 Task: Add a condition where "Description Contains the following string Prioritization" in unsolved tickets in your groups.
Action: Mouse moved to (156, 507)
Screenshot: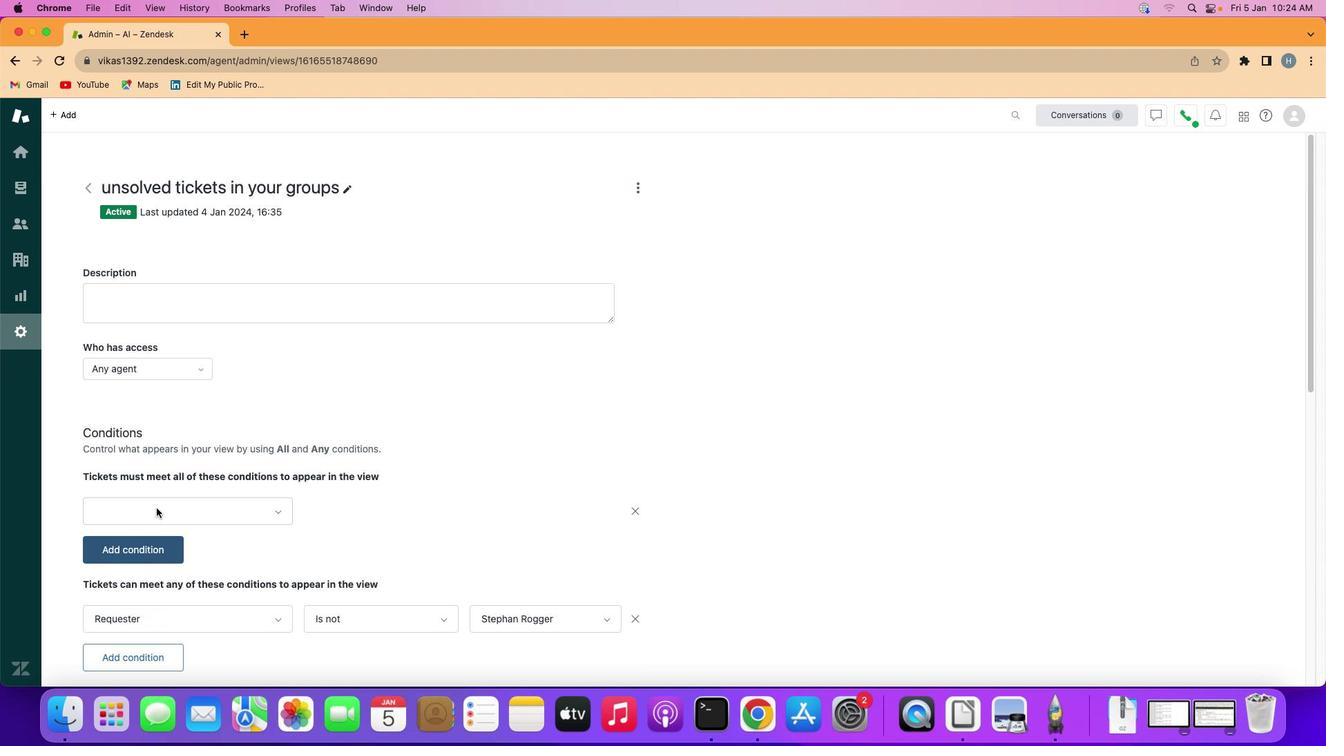 
Action: Mouse pressed left at (156, 507)
Screenshot: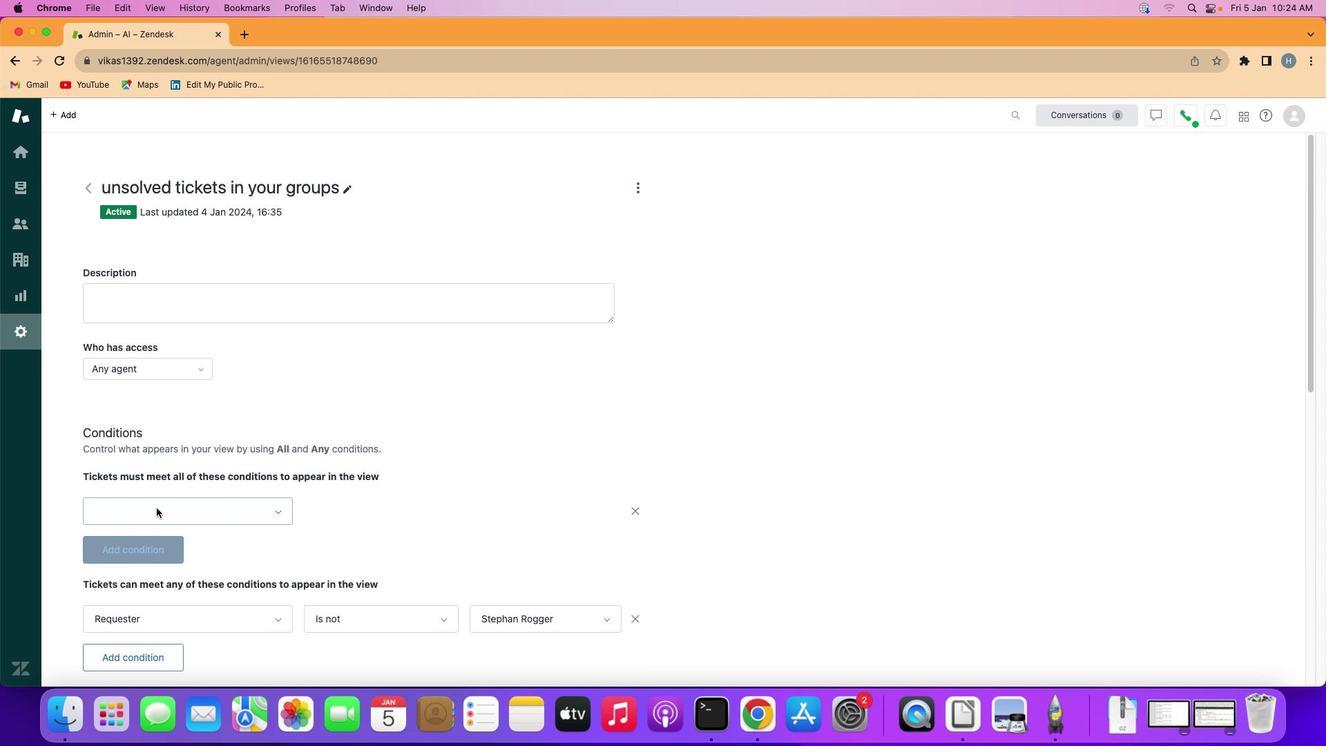 
Action: Mouse moved to (158, 509)
Screenshot: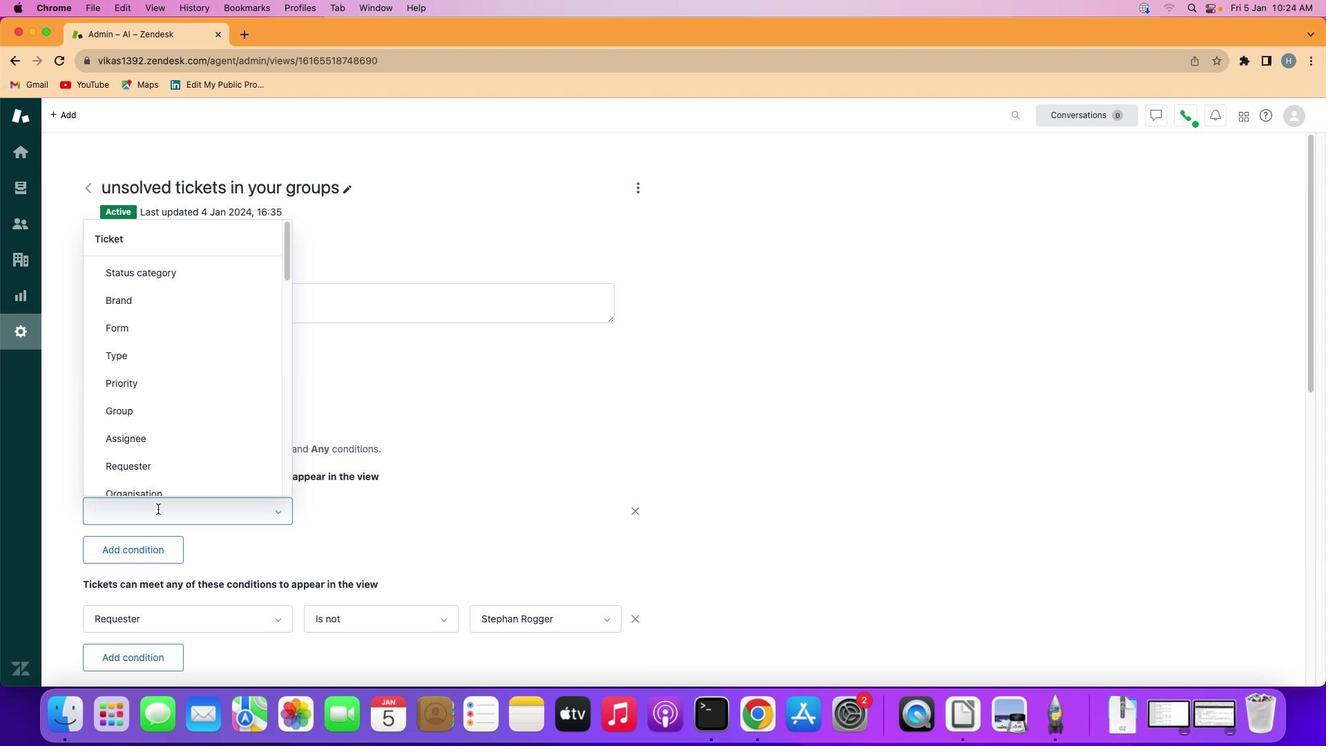 
Action: Mouse pressed left at (158, 509)
Screenshot: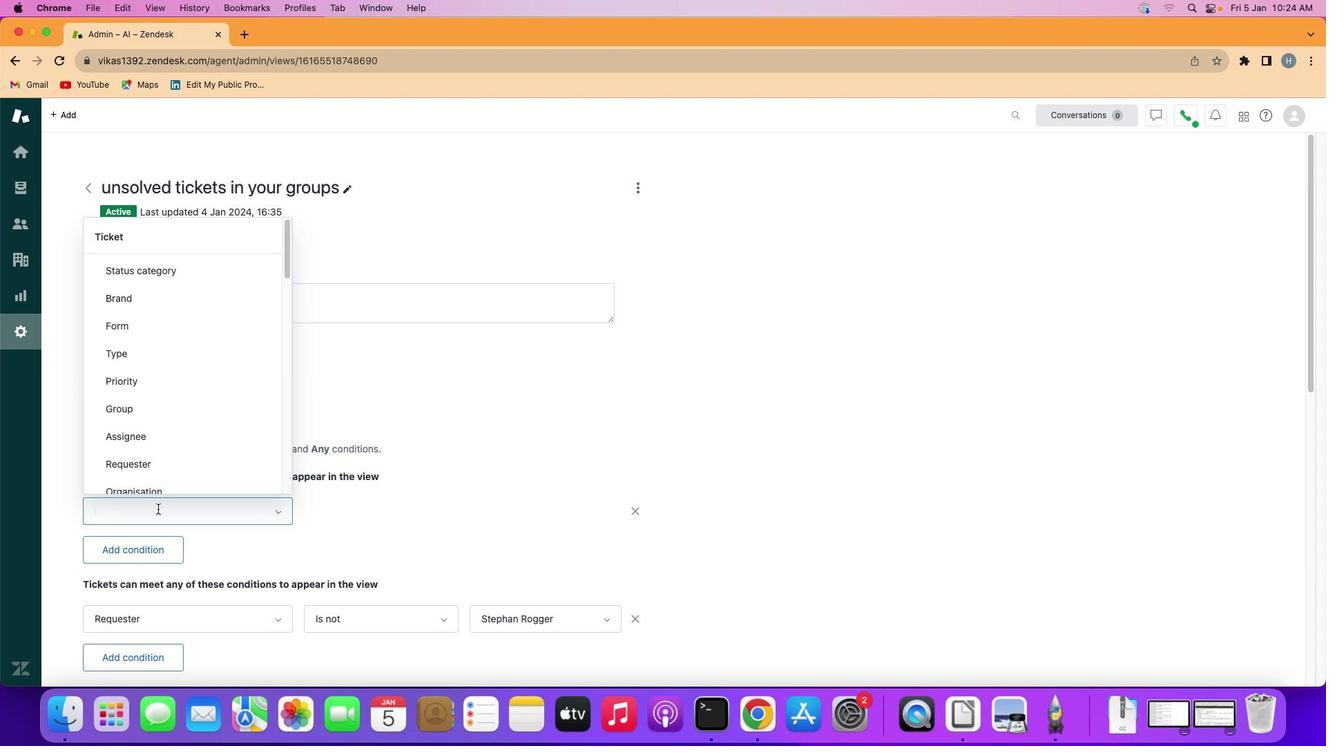 
Action: Mouse moved to (209, 444)
Screenshot: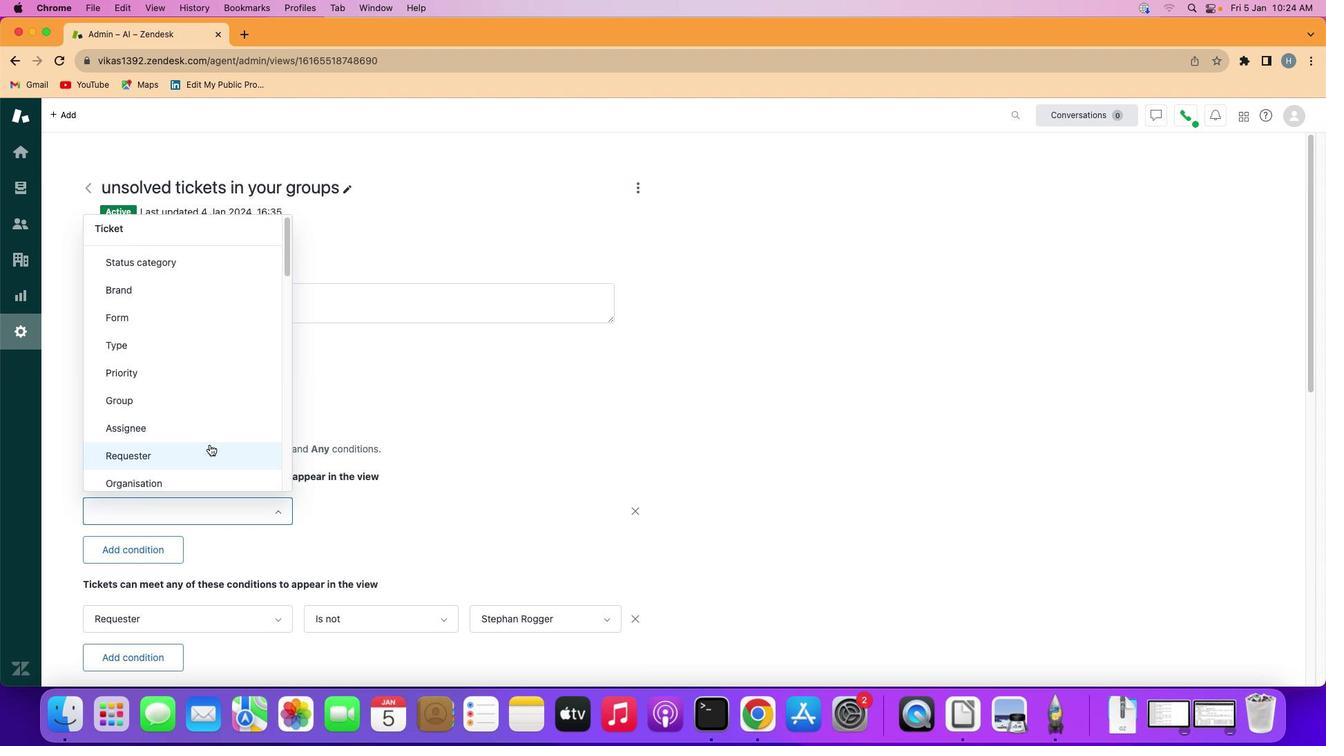 
Action: Mouse scrolled (209, 444) with delta (0, 0)
Screenshot: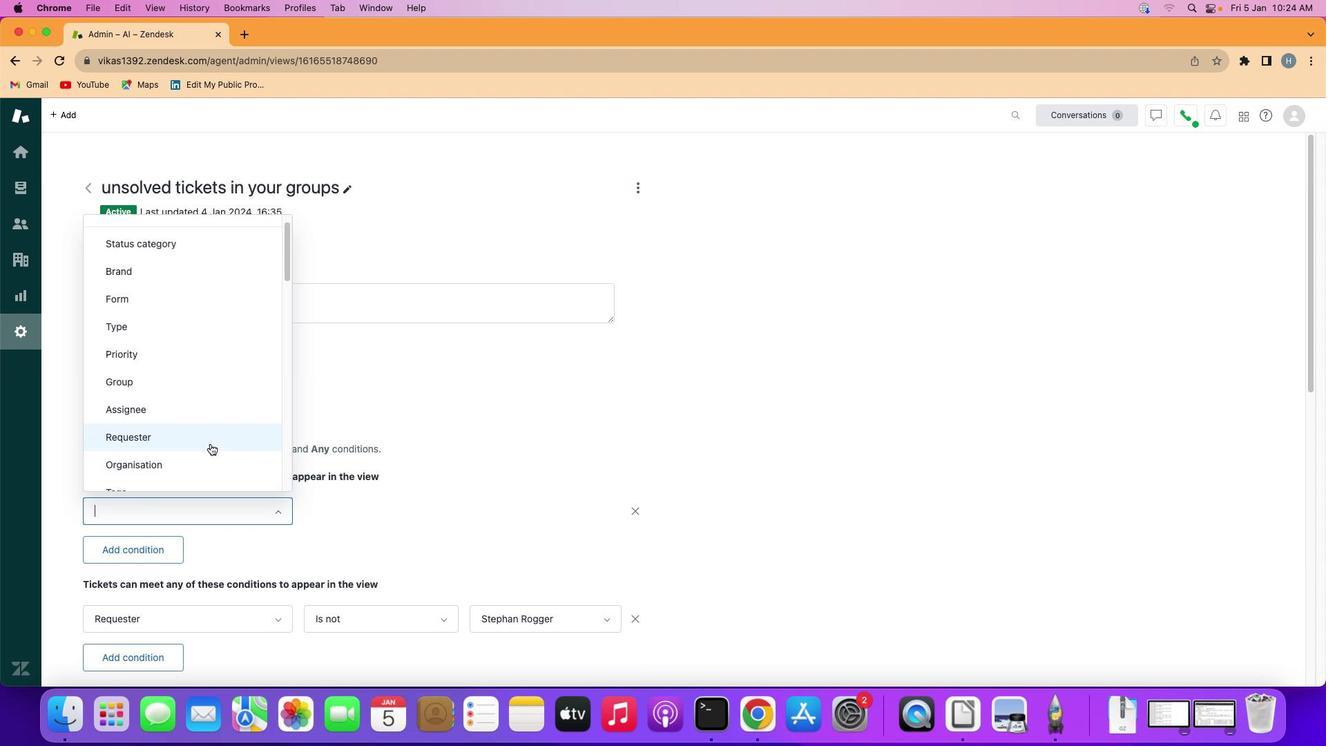 
Action: Mouse moved to (209, 444)
Screenshot: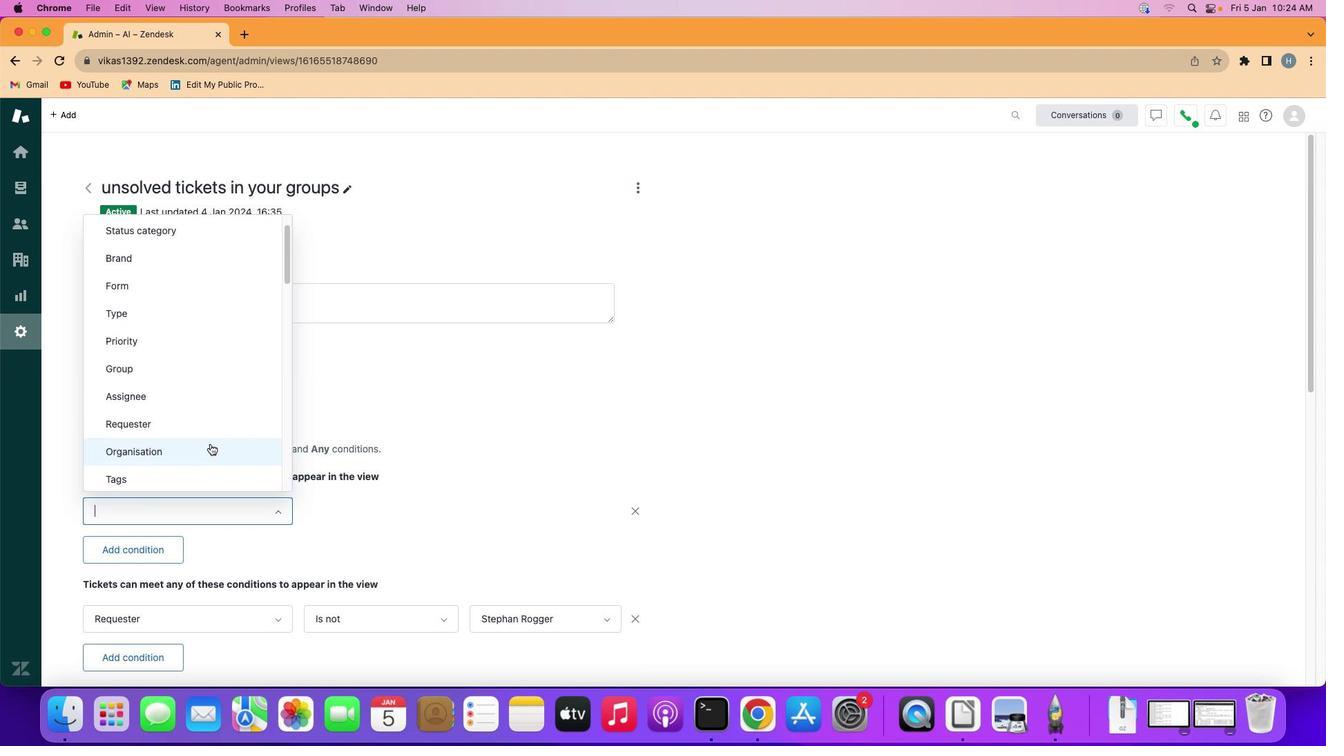 
Action: Mouse scrolled (209, 444) with delta (0, 0)
Screenshot: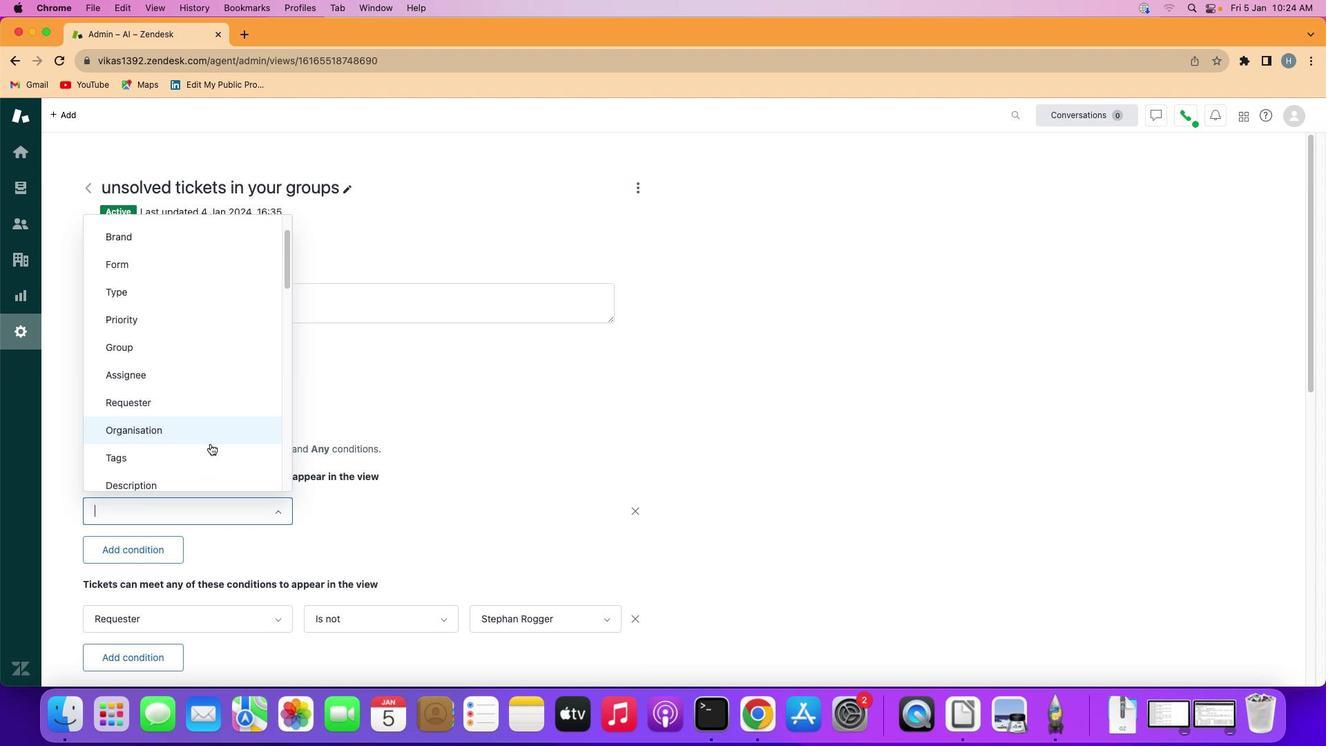 
Action: Mouse moved to (209, 444)
Screenshot: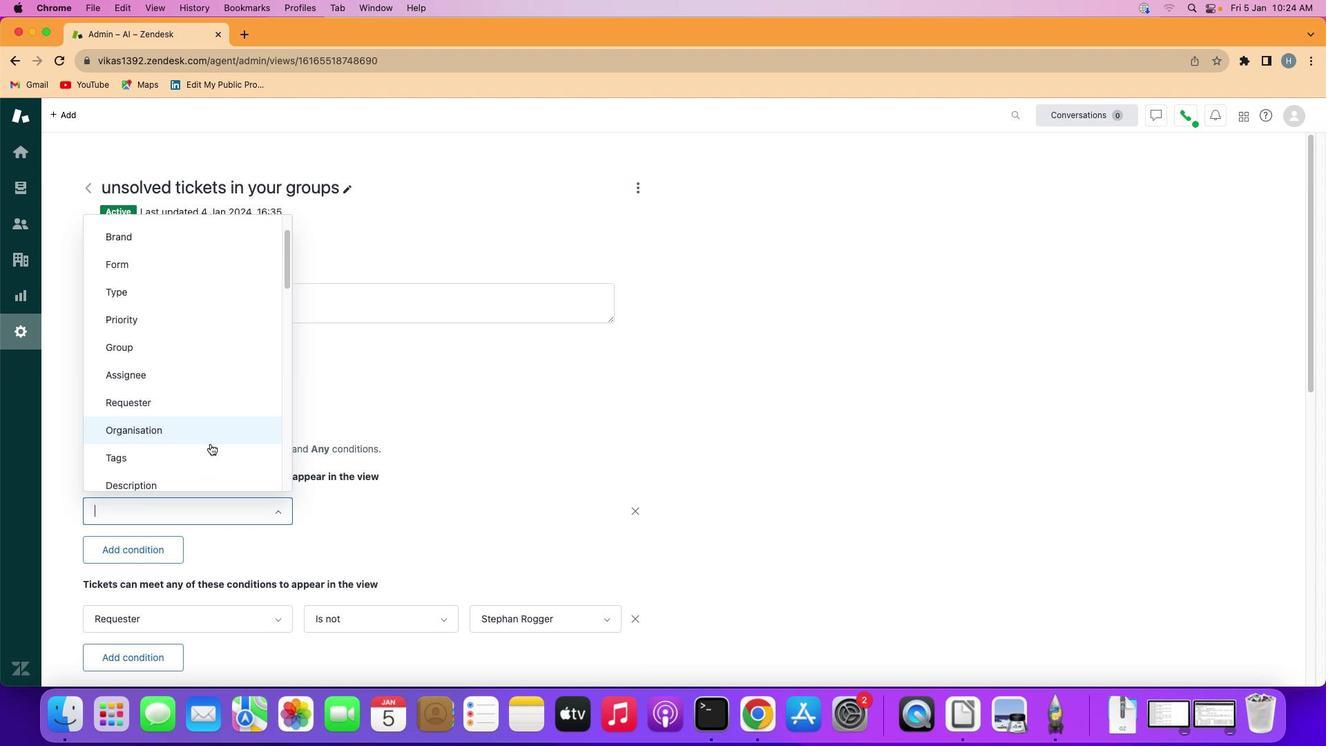 
Action: Mouse scrolled (209, 444) with delta (0, 0)
Screenshot: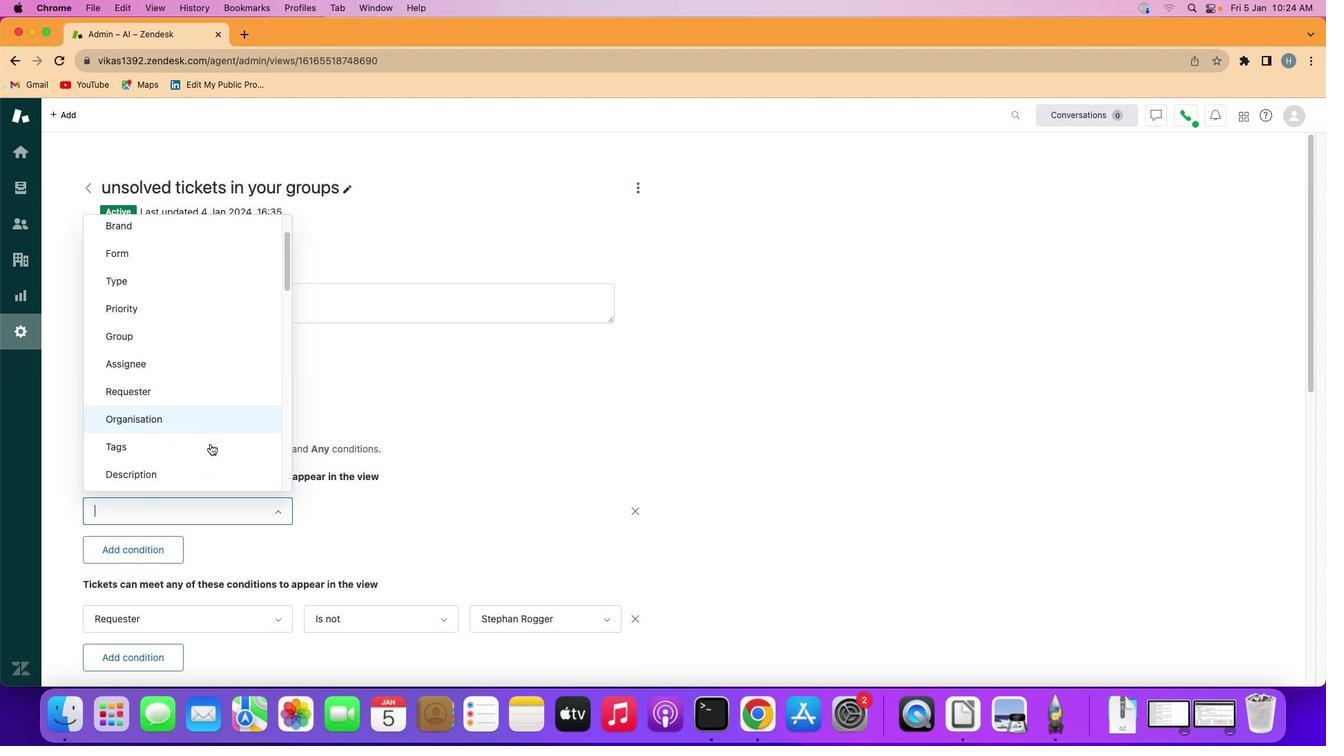
Action: Mouse moved to (209, 444)
Screenshot: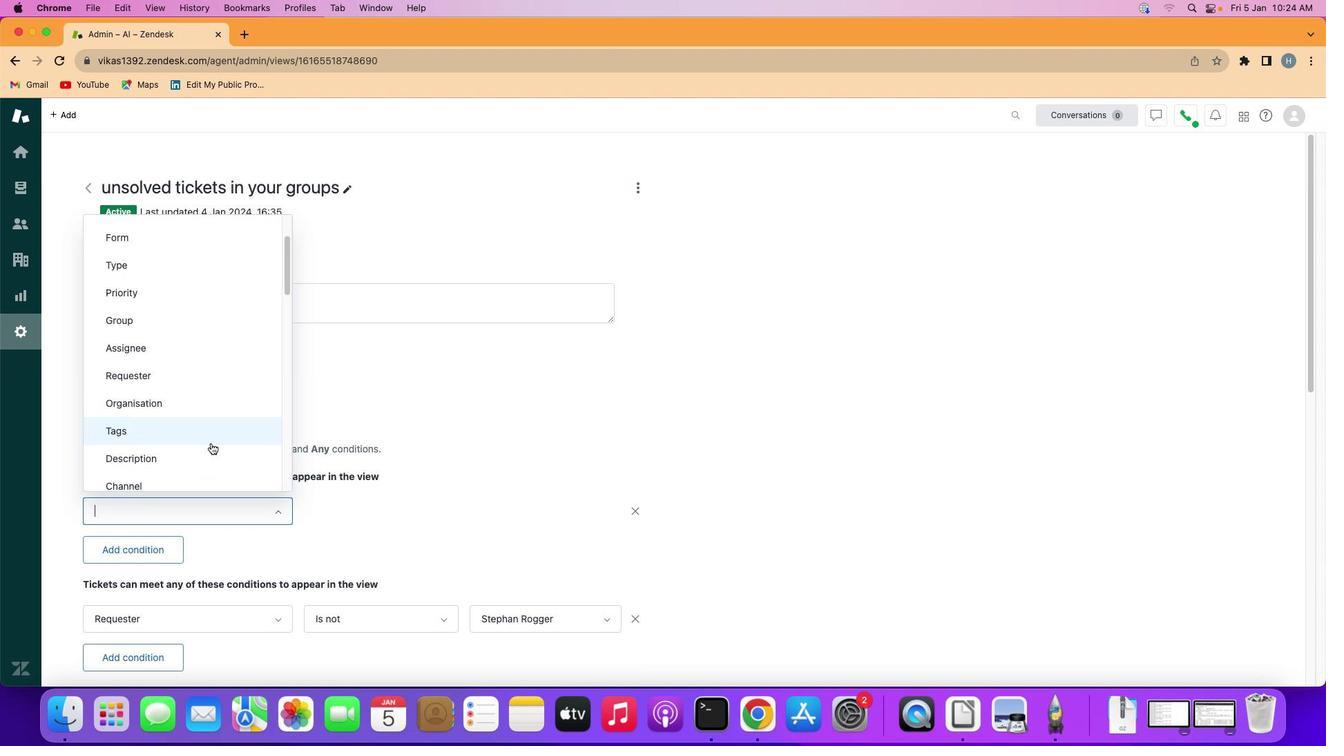 
Action: Mouse scrolled (209, 444) with delta (0, 0)
Screenshot: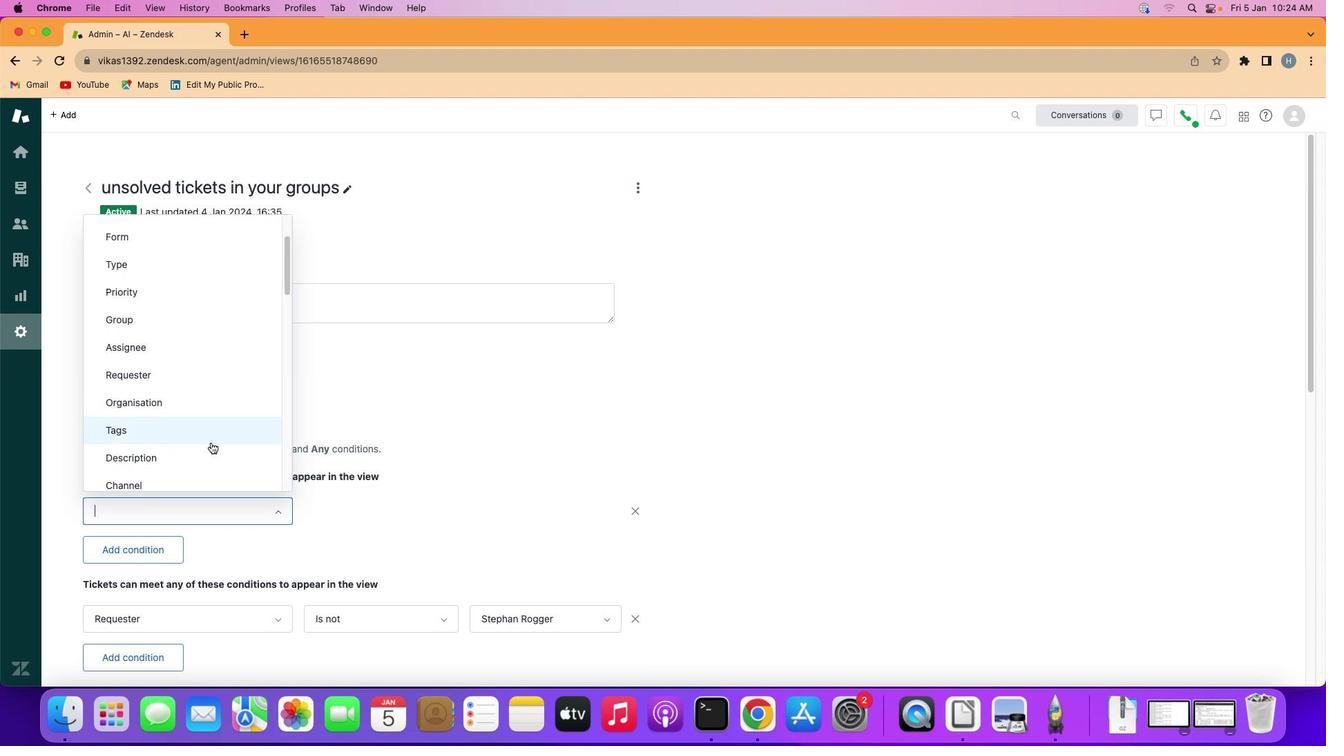 
Action: Mouse moved to (204, 453)
Screenshot: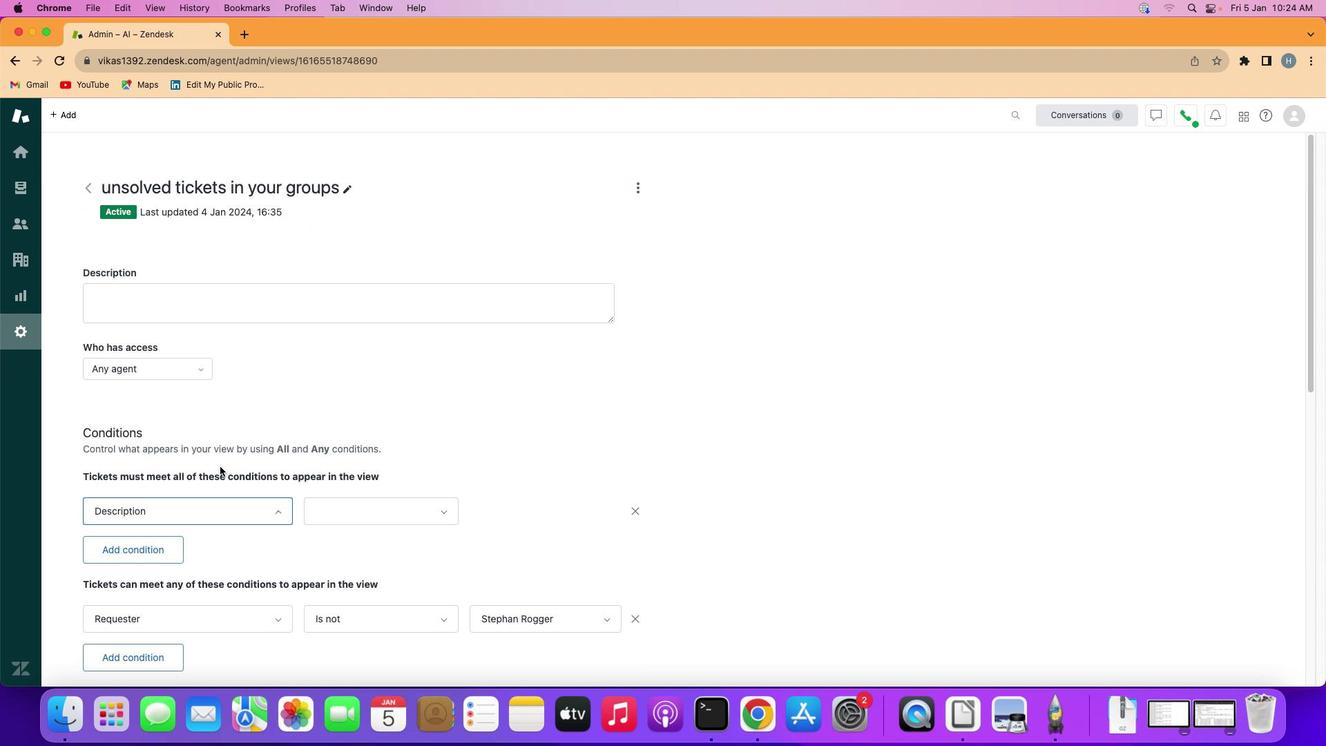 
Action: Mouse pressed left at (204, 453)
Screenshot: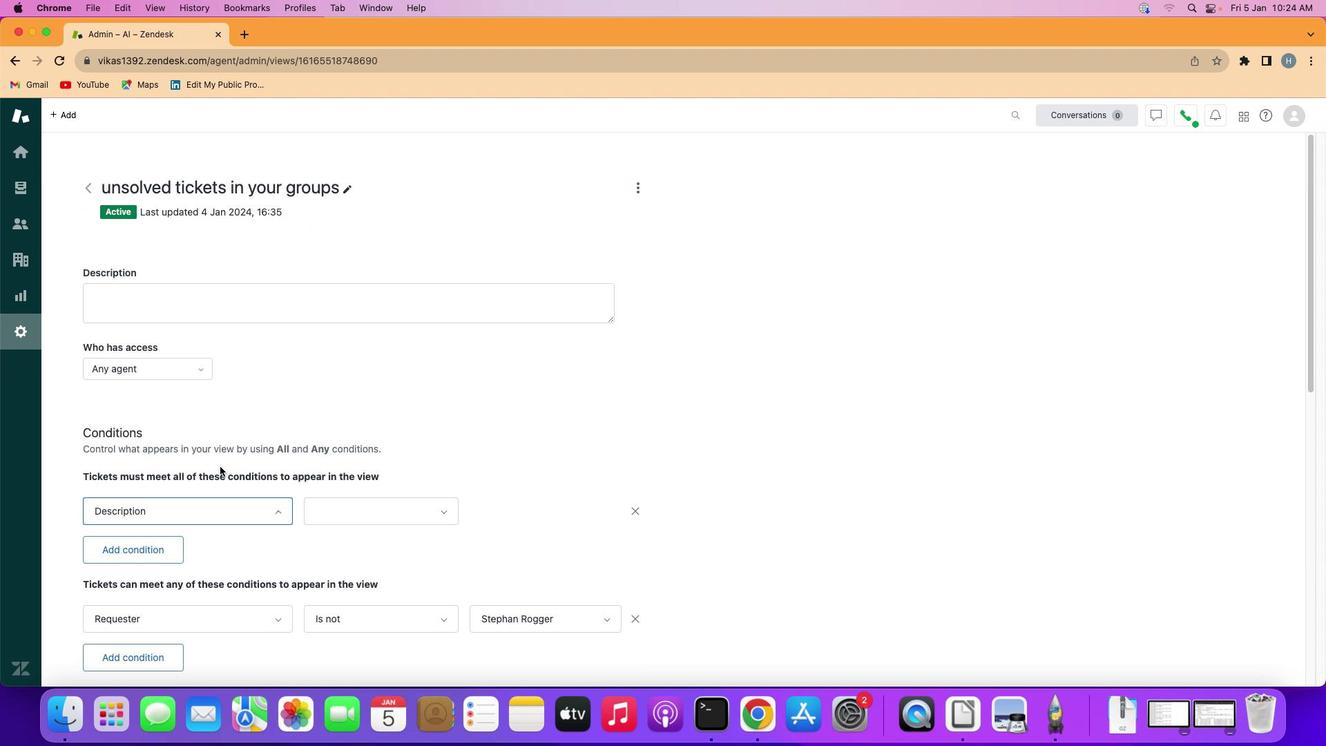 
Action: Mouse moved to (337, 502)
Screenshot: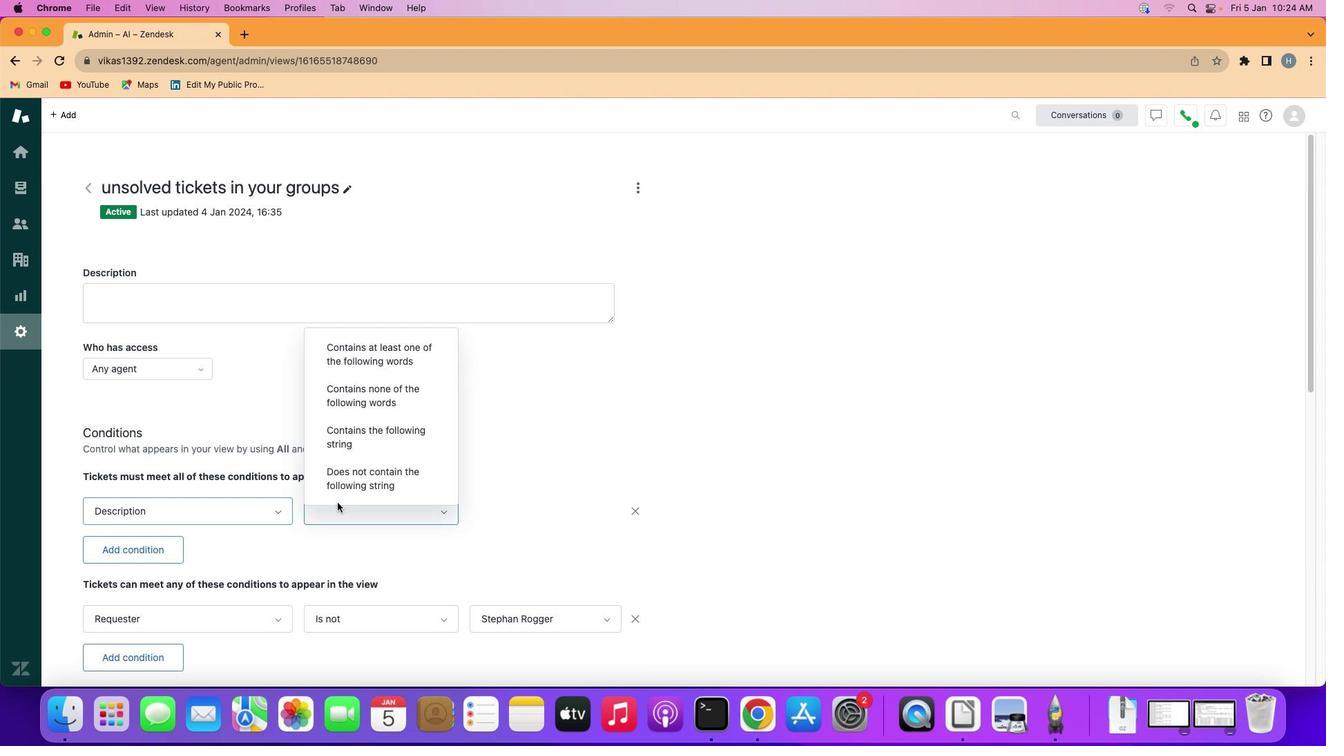 
Action: Mouse pressed left at (337, 502)
Screenshot: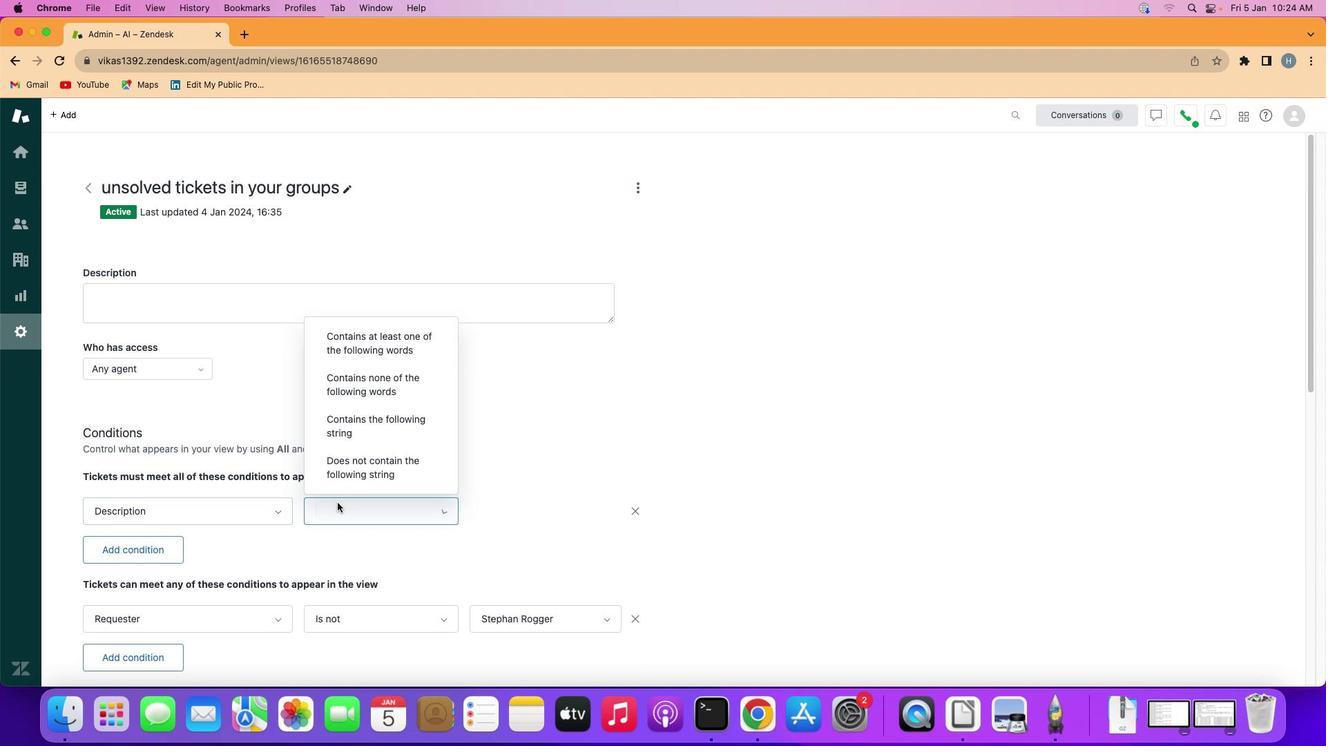 
Action: Mouse moved to (387, 431)
Screenshot: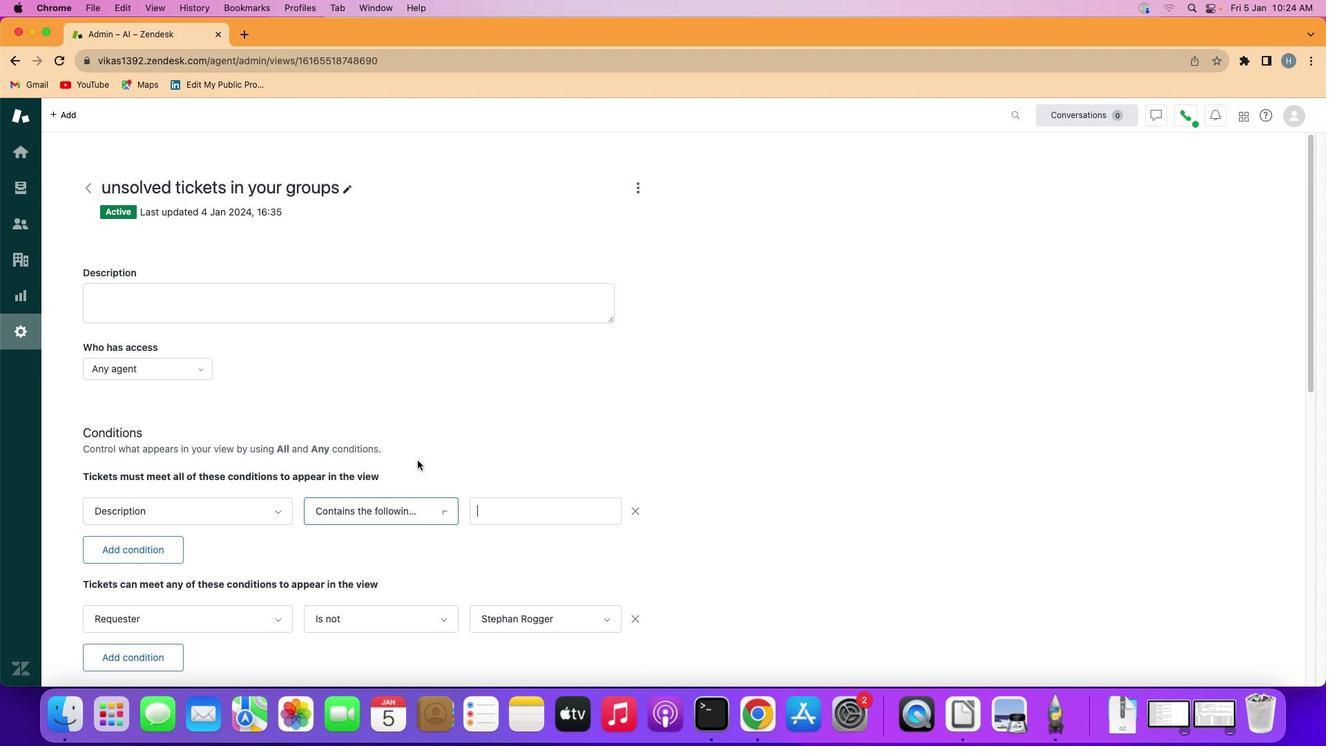 
Action: Mouse pressed left at (387, 431)
Screenshot: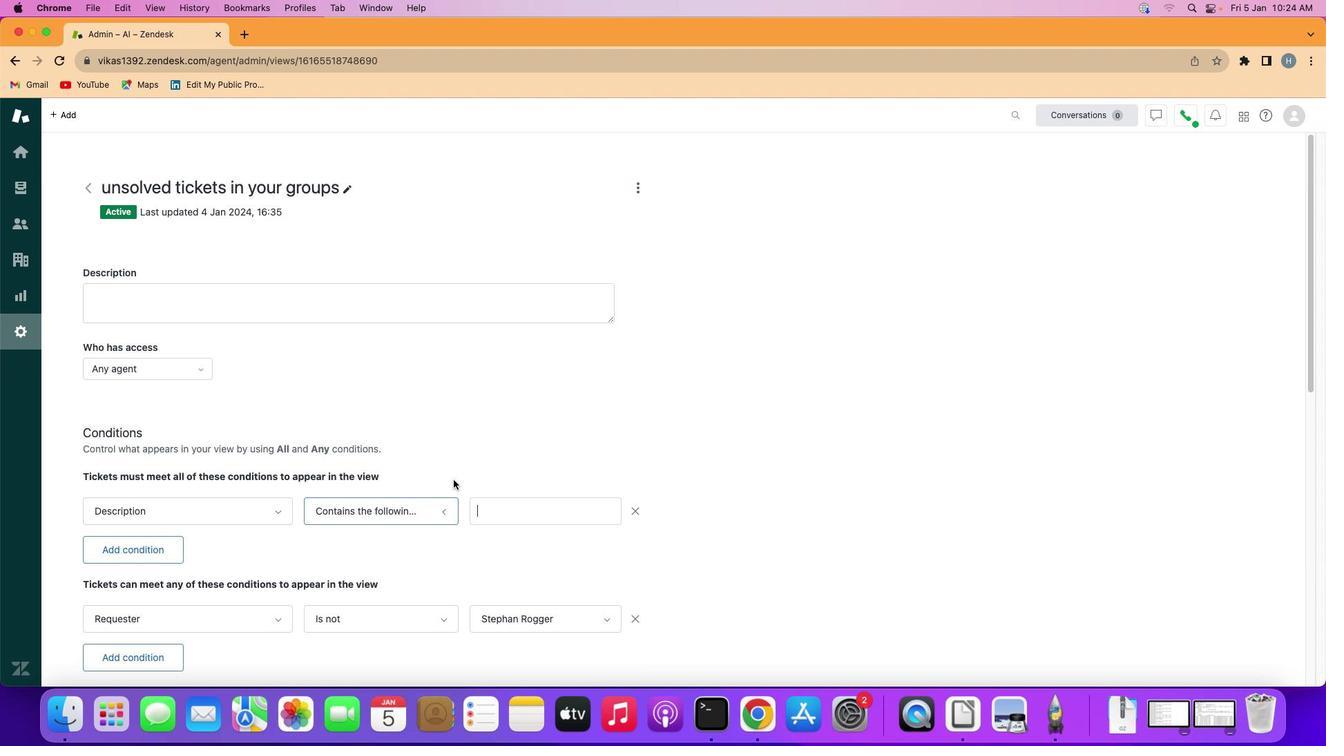 
Action: Mouse moved to (508, 513)
Screenshot: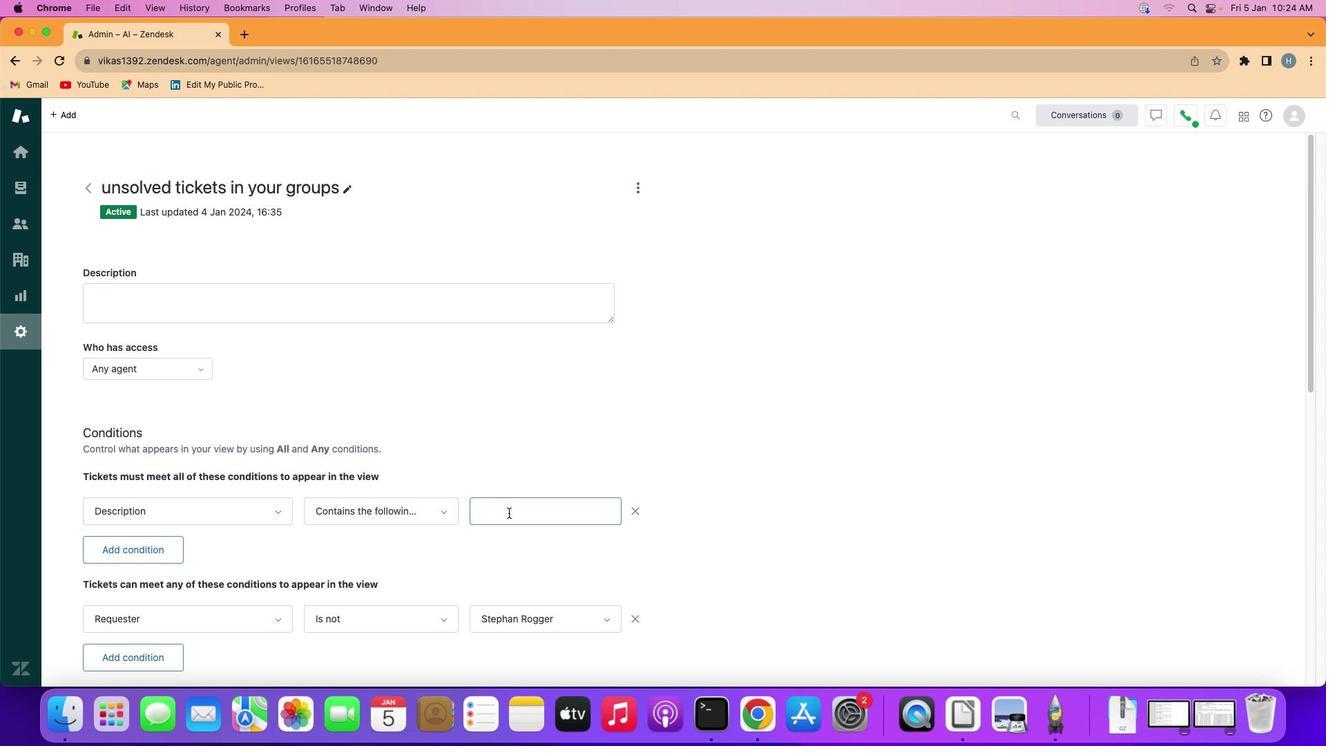 
Action: Mouse pressed left at (508, 513)
Screenshot: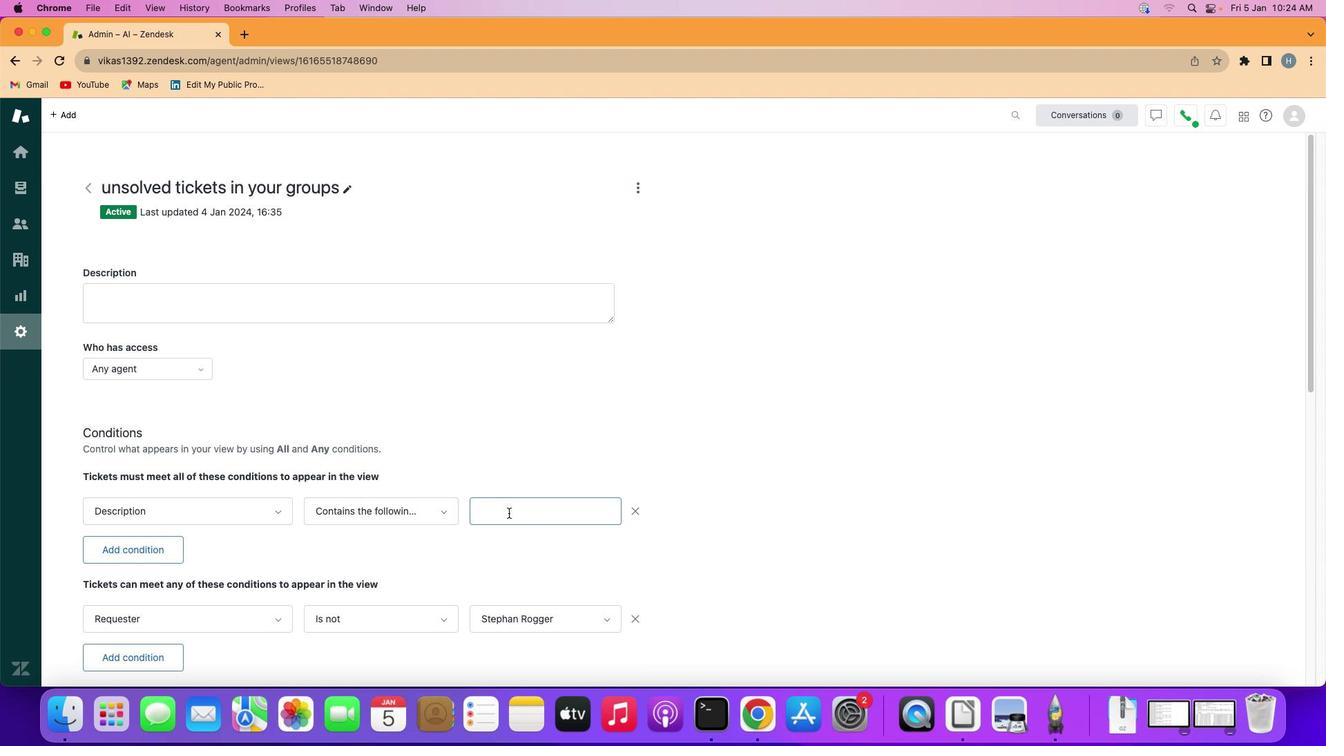 
Action: Mouse moved to (508, 513)
Screenshot: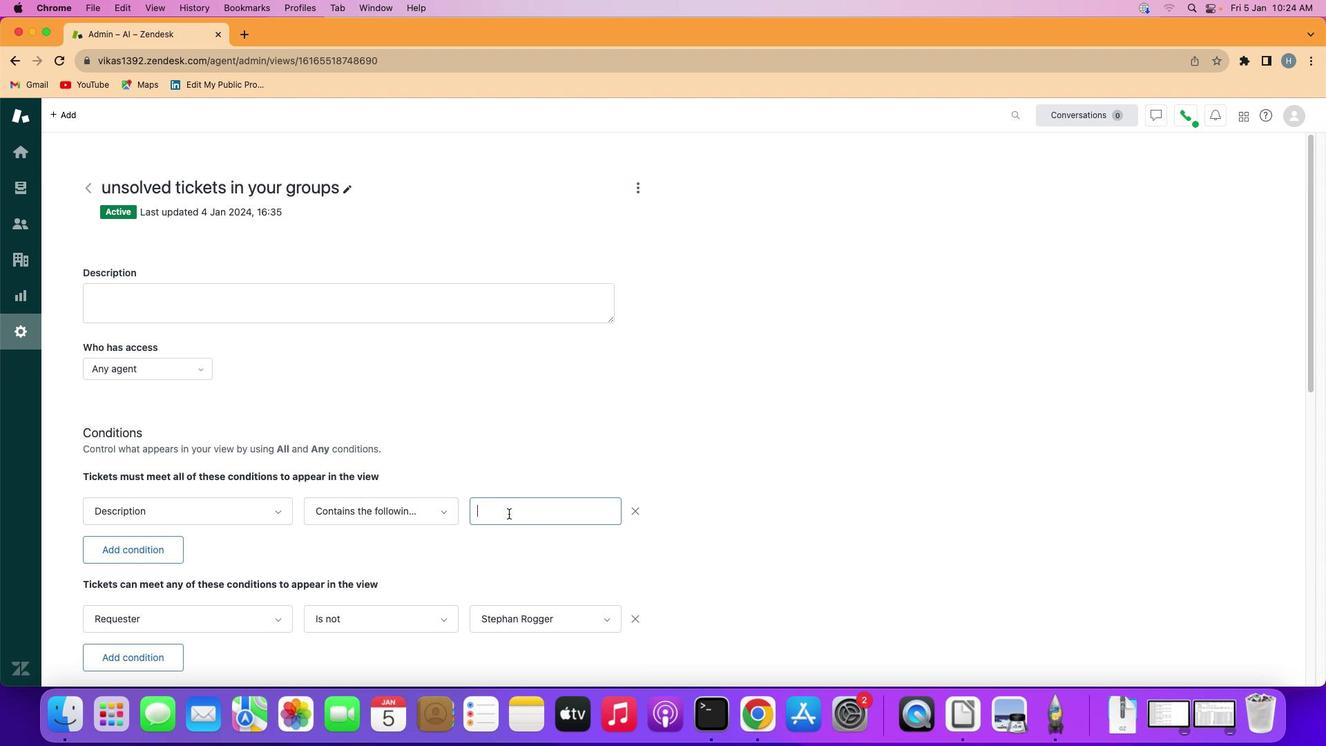 
Action: Key pressed Key.shift'P''r''i''o''r''i''t''i''z''a''t''i''o''n'
Screenshot: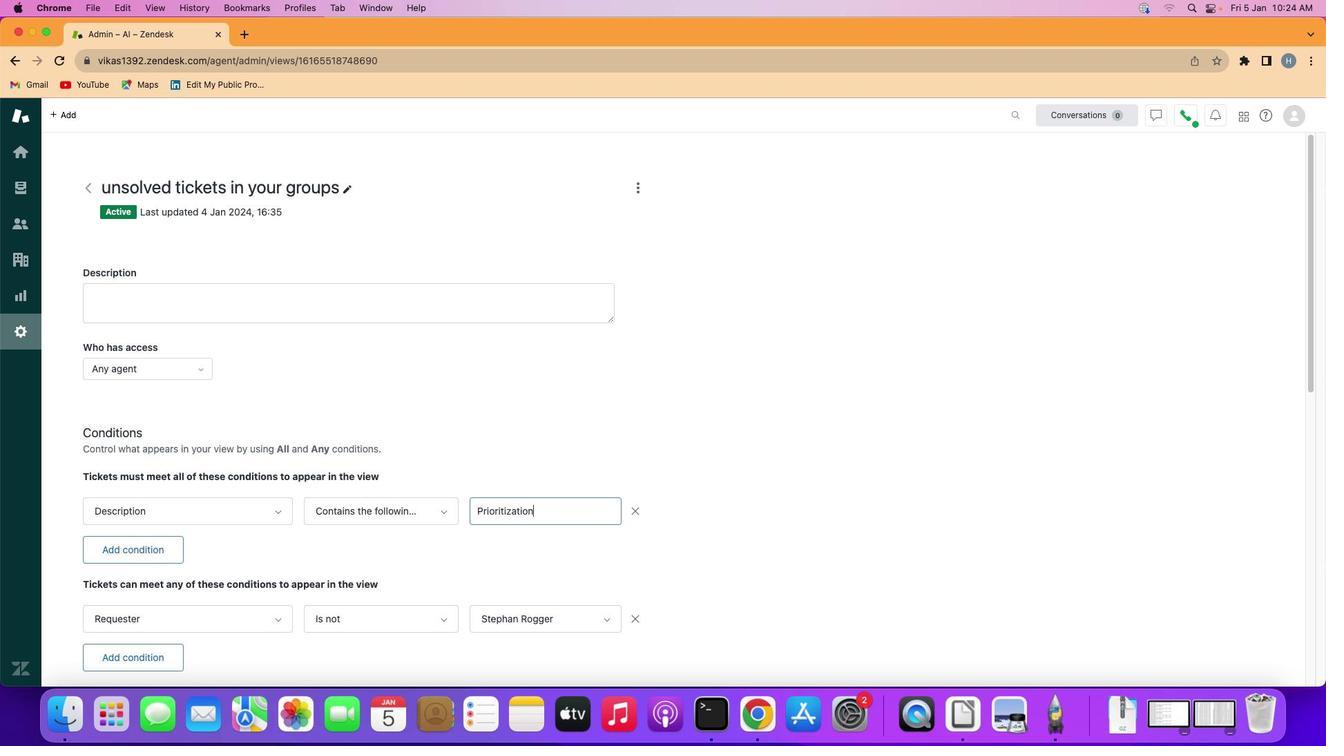 
Action: Mouse moved to (531, 548)
Screenshot: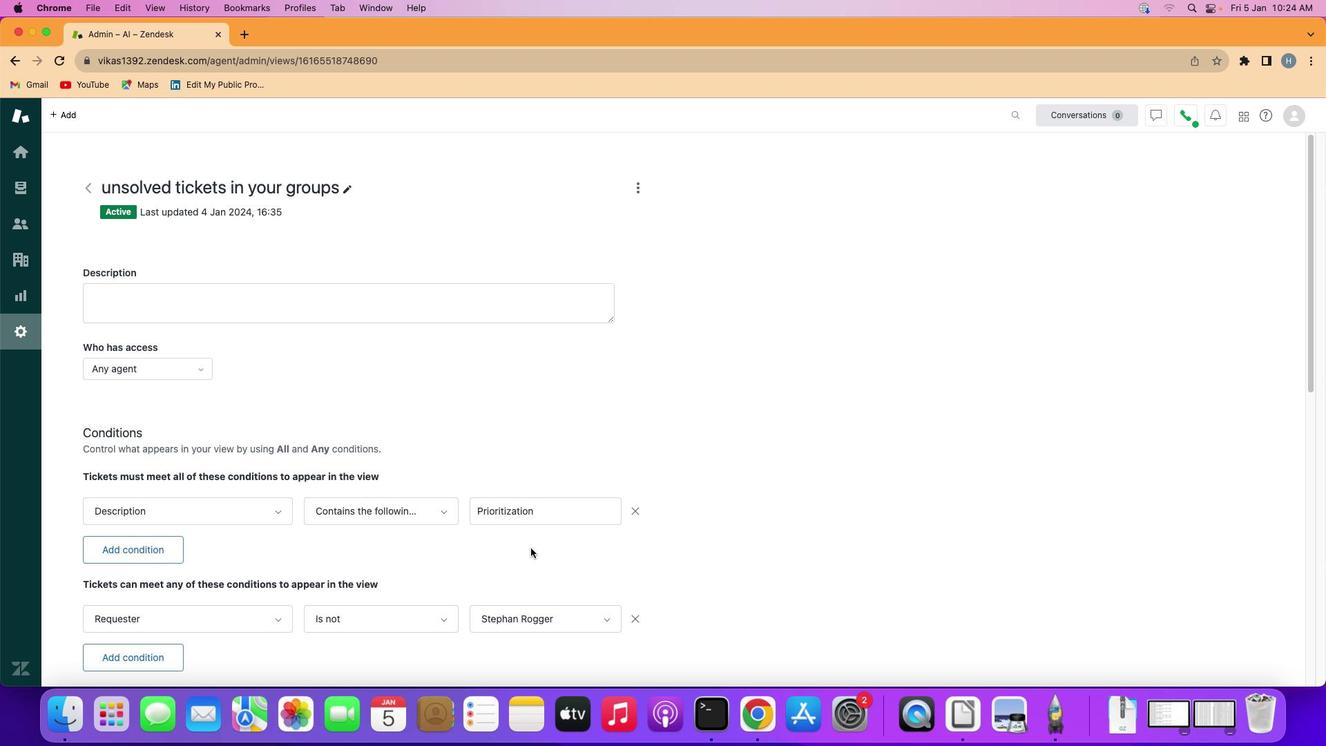 
Action: Mouse pressed left at (531, 548)
Screenshot: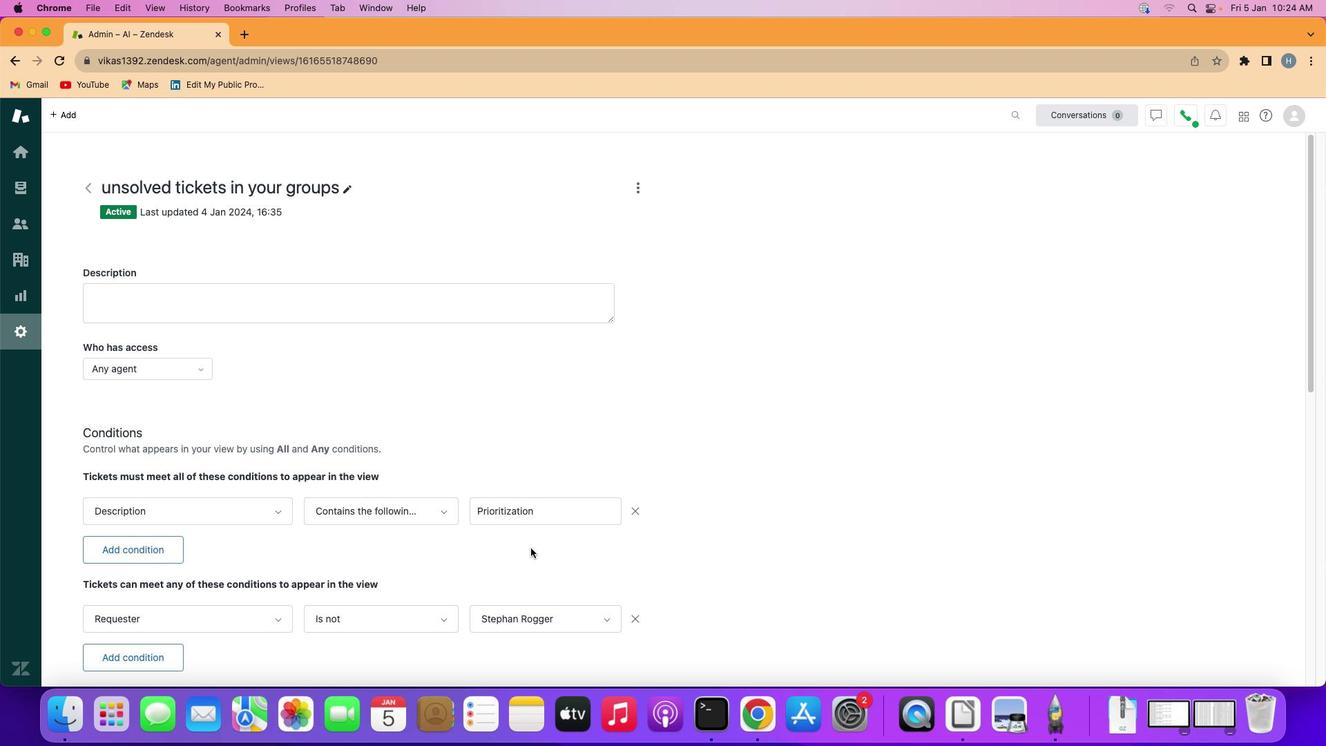 
